 Task: Choose the host language as Russian.
Action: Mouse moved to (836, 258)
Screenshot: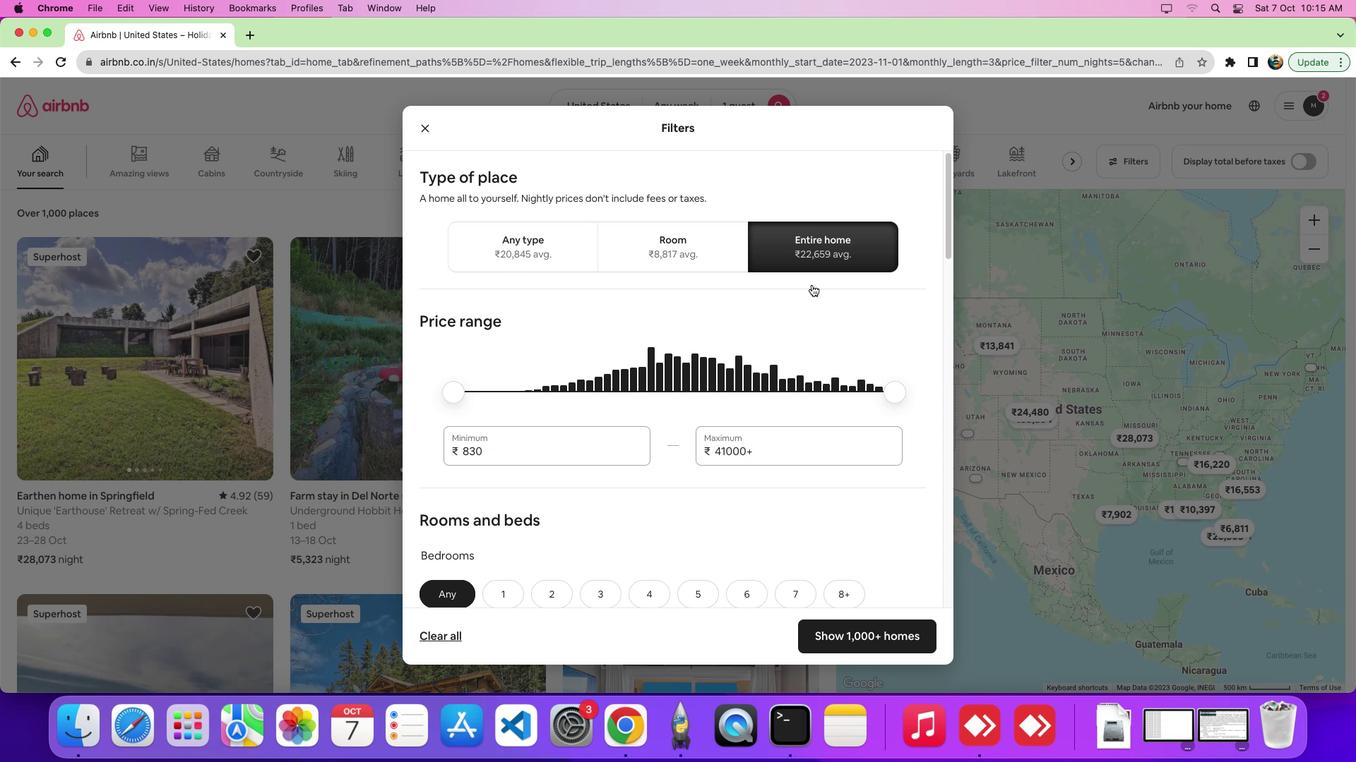 
Action: Mouse pressed left at (836, 258)
Screenshot: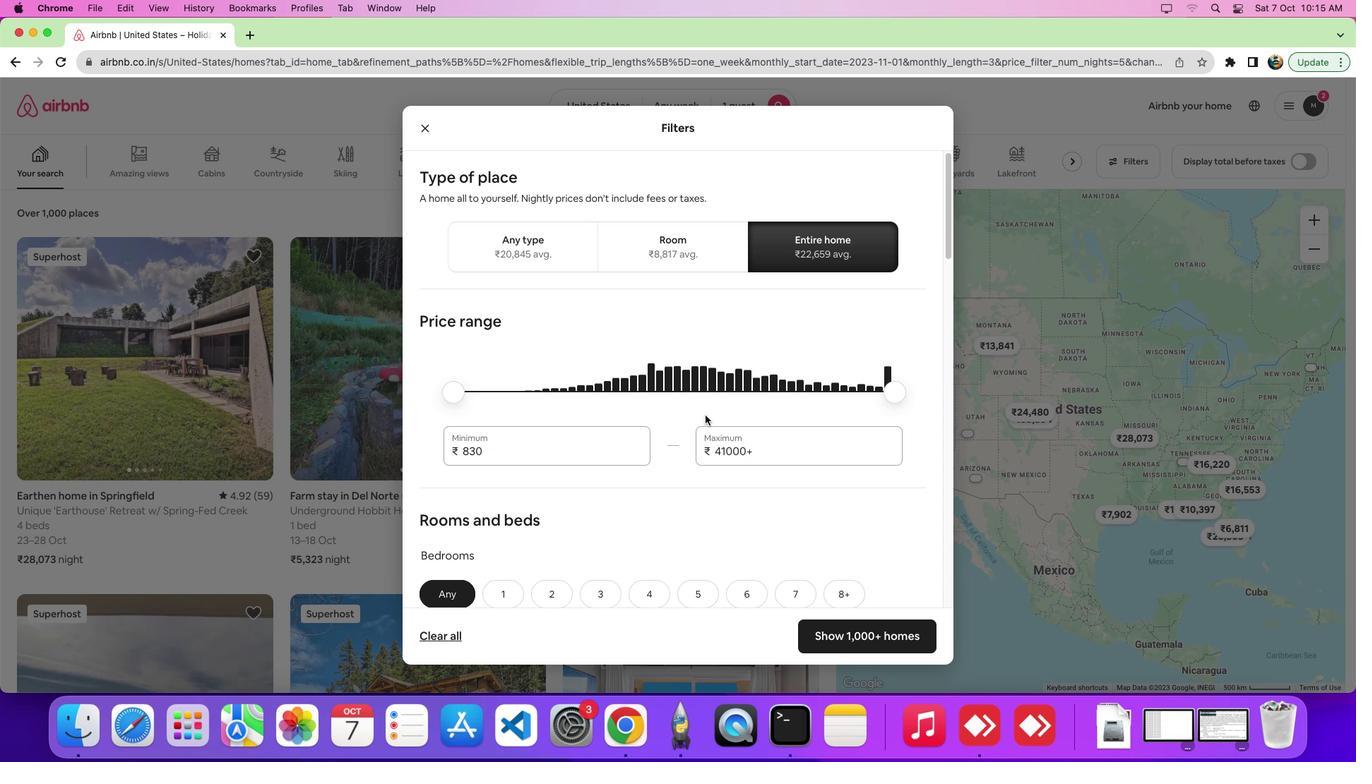 
Action: Mouse moved to (698, 437)
Screenshot: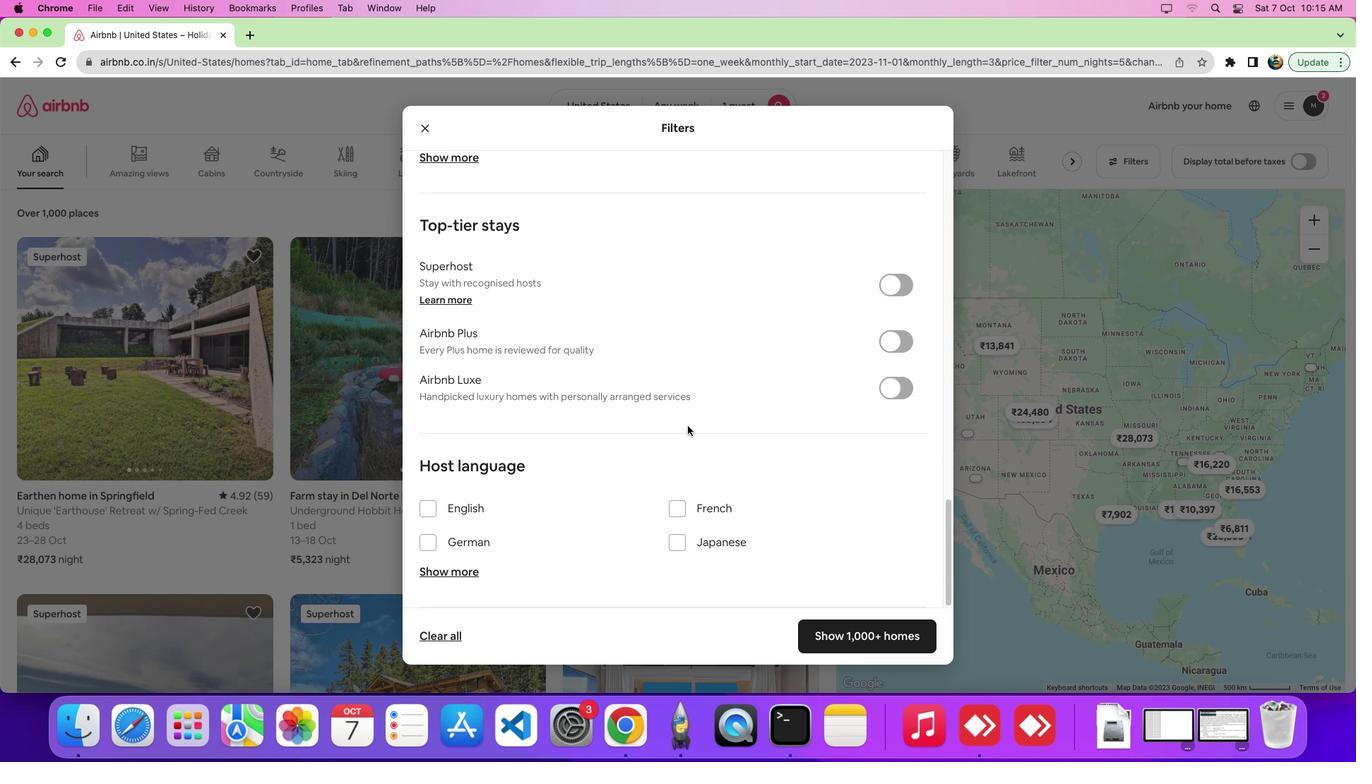 
Action: Mouse scrolled (698, 437) with delta (11, 10)
Screenshot: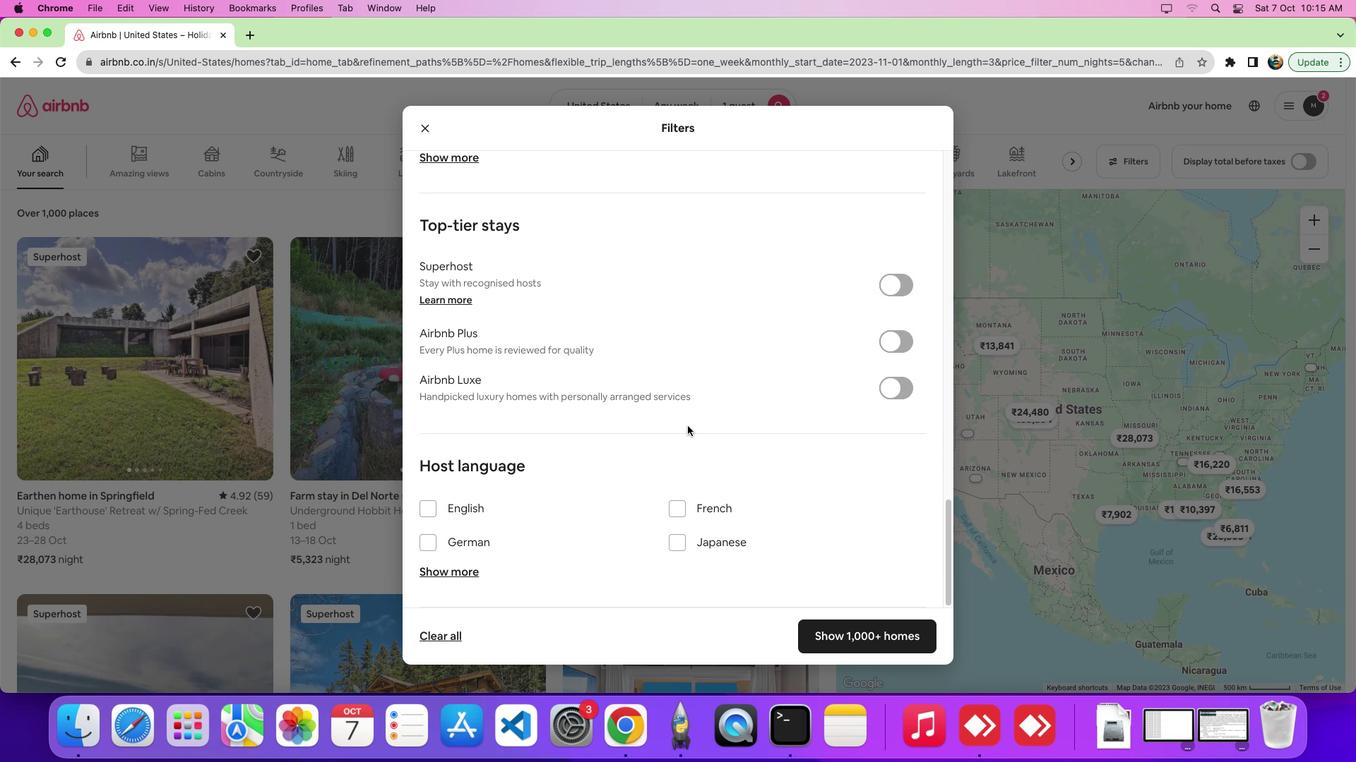 
Action: Mouse scrolled (698, 437) with delta (11, 9)
Screenshot: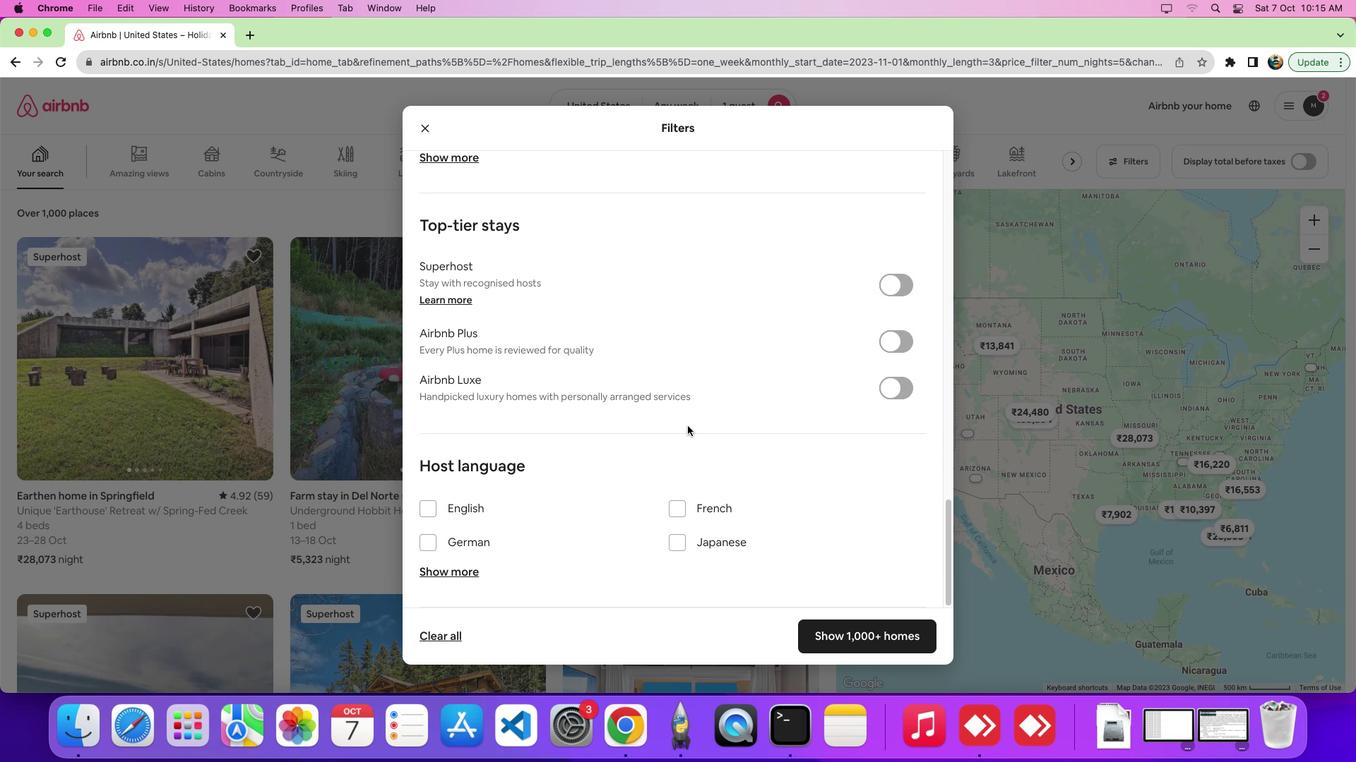 
Action: Mouse scrolled (698, 437) with delta (11, 4)
Screenshot: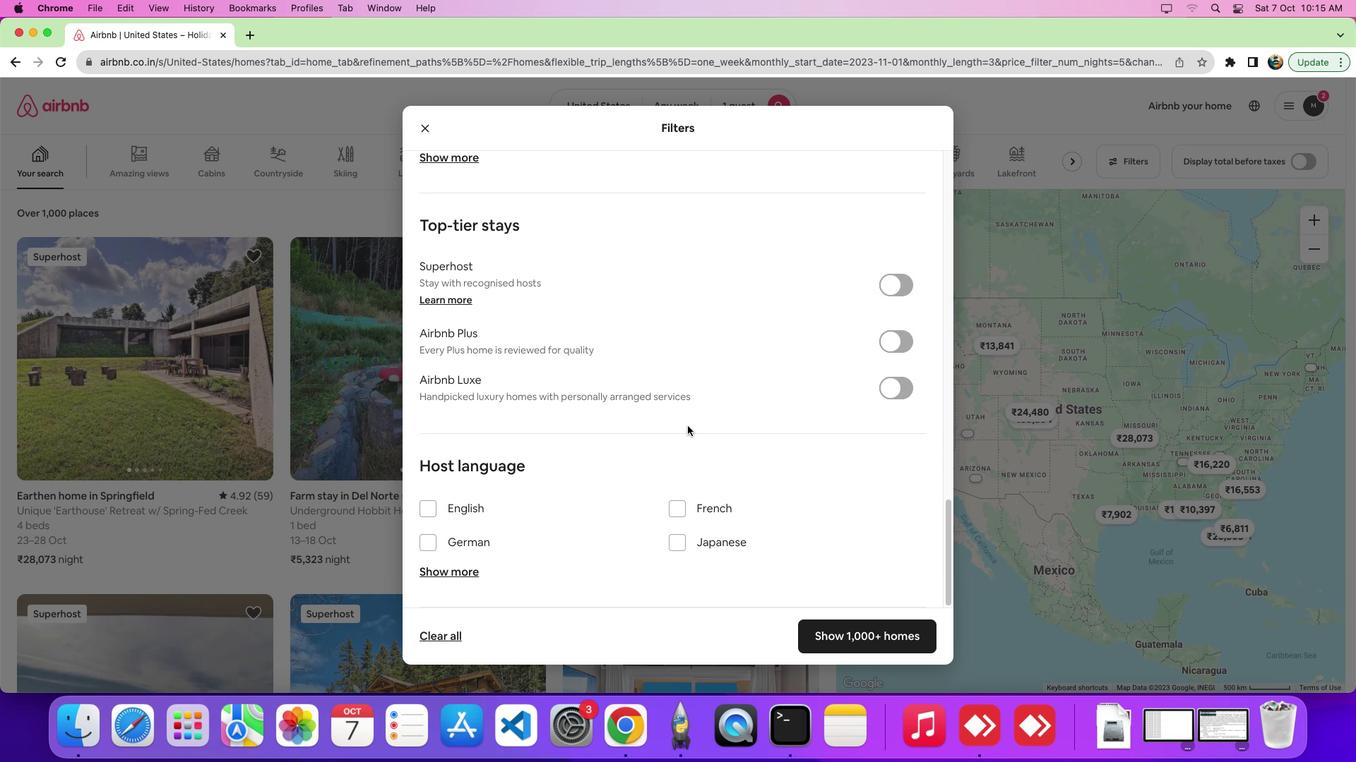 
Action: Mouse scrolled (698, 437) with delta (11, 1)
Screenshot: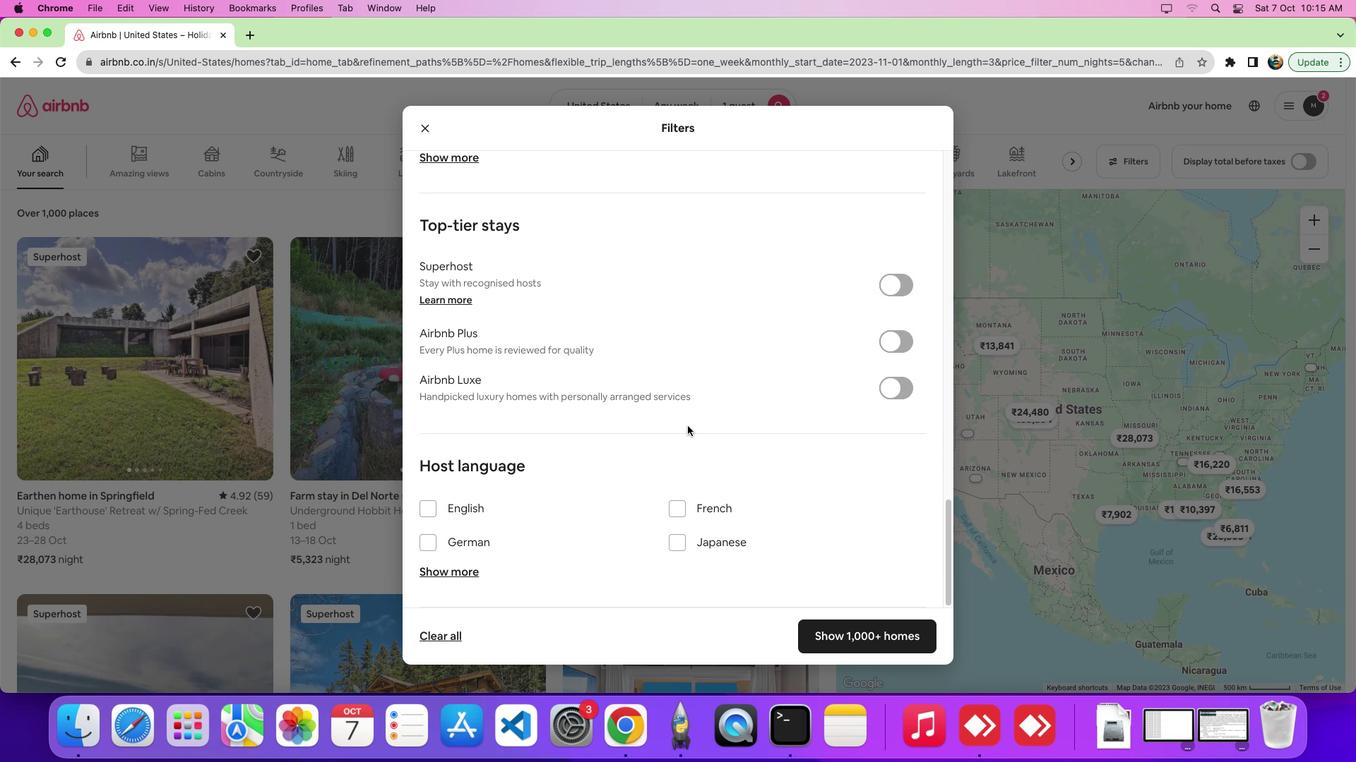 
Action: Mouse scrolled (698, 437) with delta (11, 0)
Screenshot: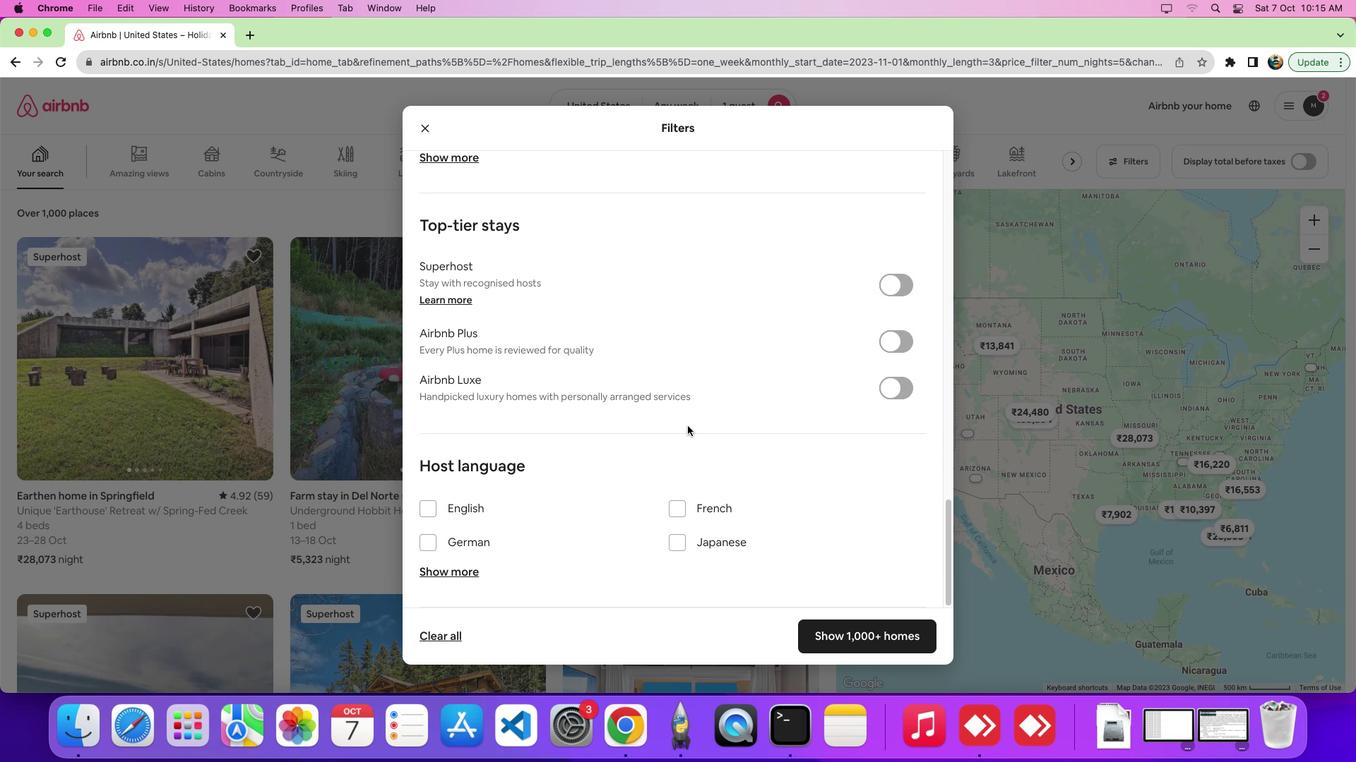 
Action: Mouse scrolled (698, 437) with delta (11, 0)
Screenshot: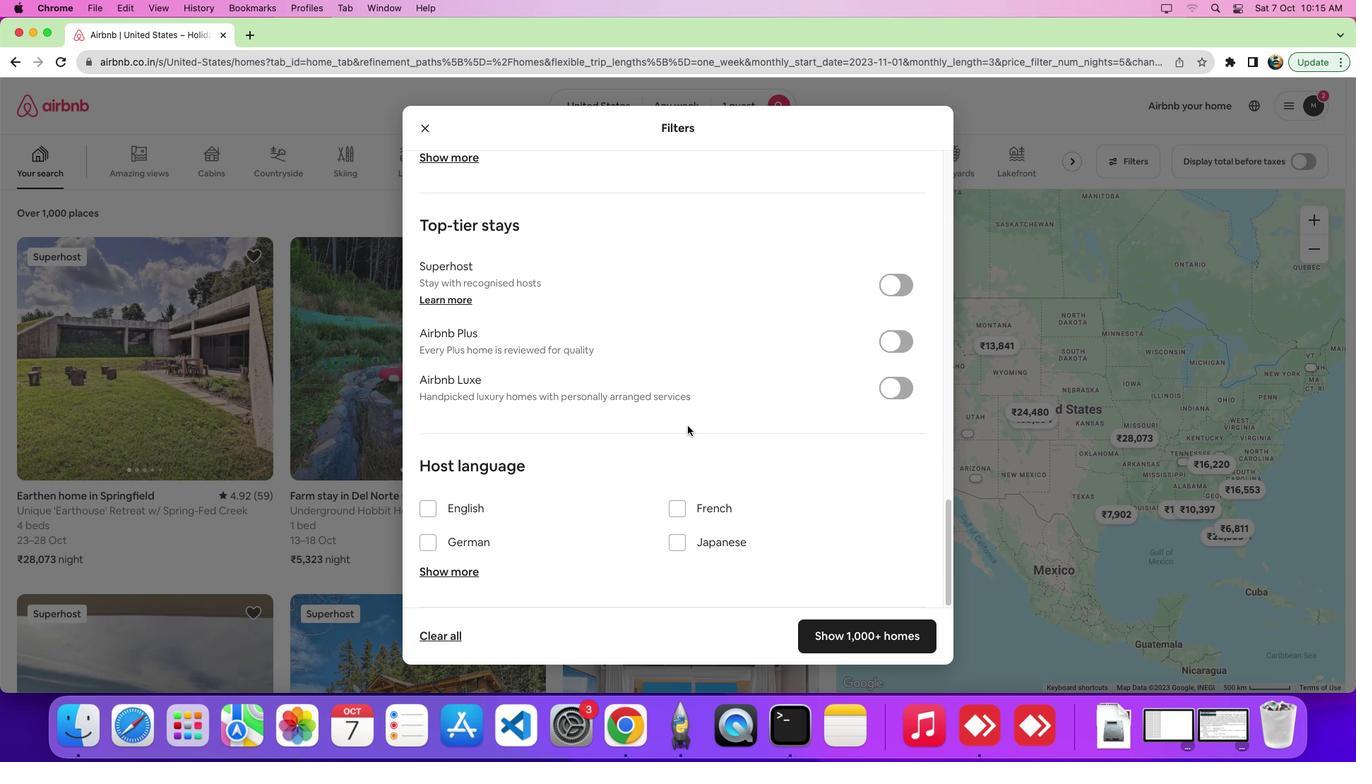 
Action: Mouse scrolled (698, 437) with delta (11, 10)
Screenshot: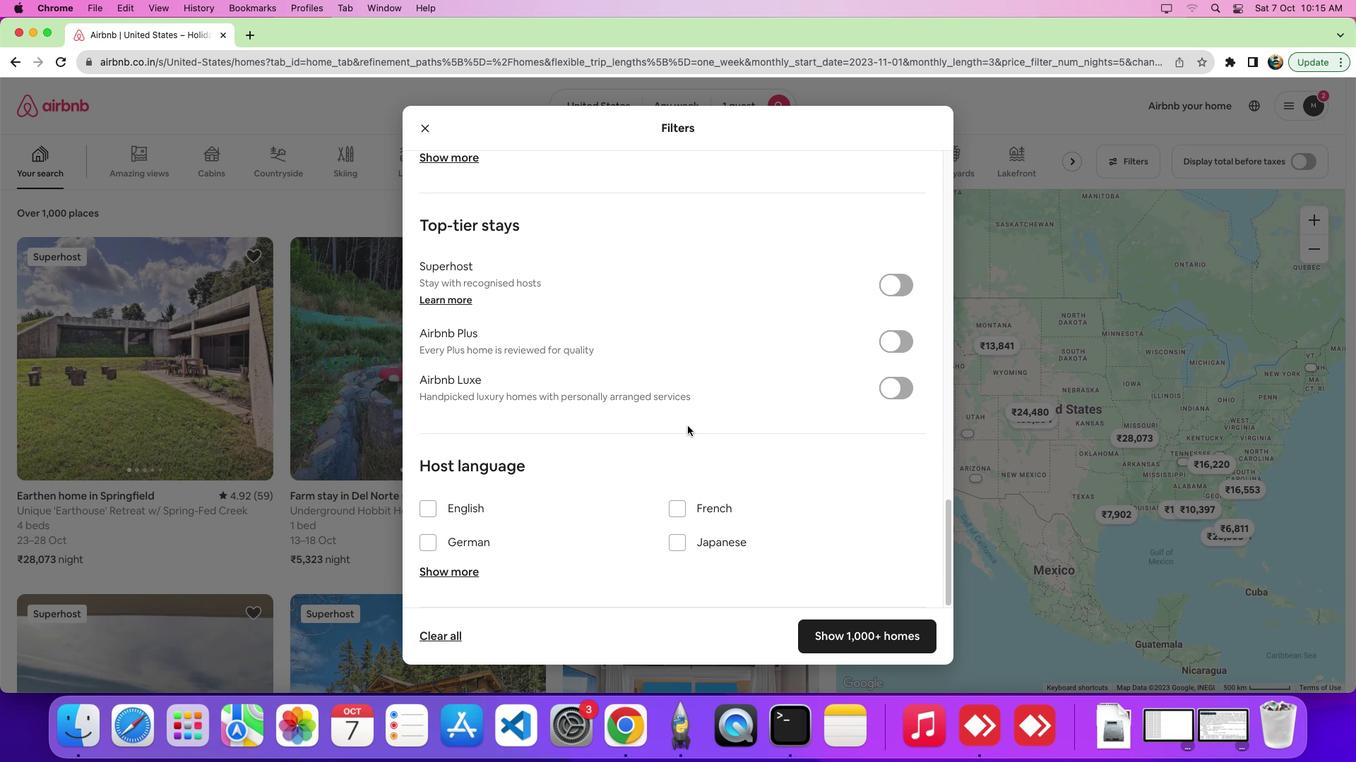 
Action: Mouse scrolled (698, 437) with delta (11, 9)
Screenshot: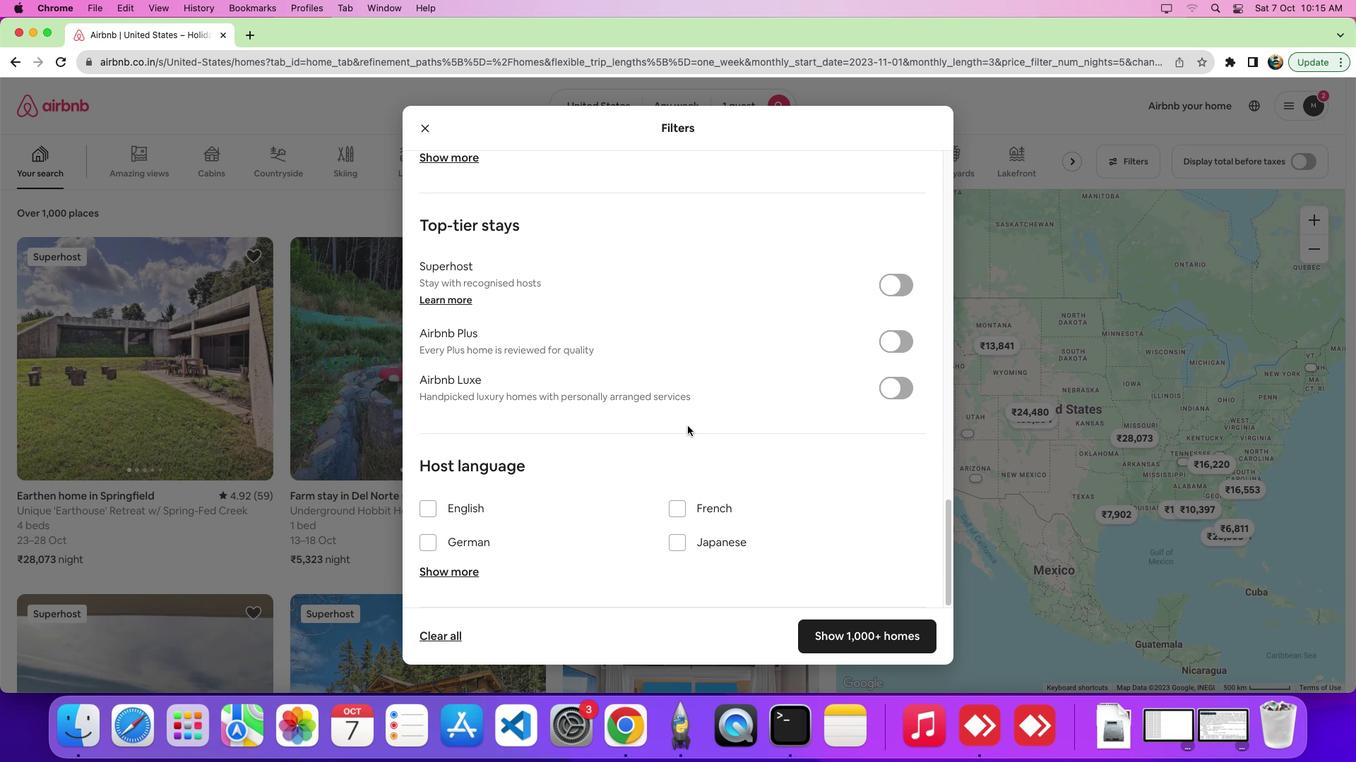 
Action: Mouse scrolled (698, 437) with delta (11, 4)
Screenshot: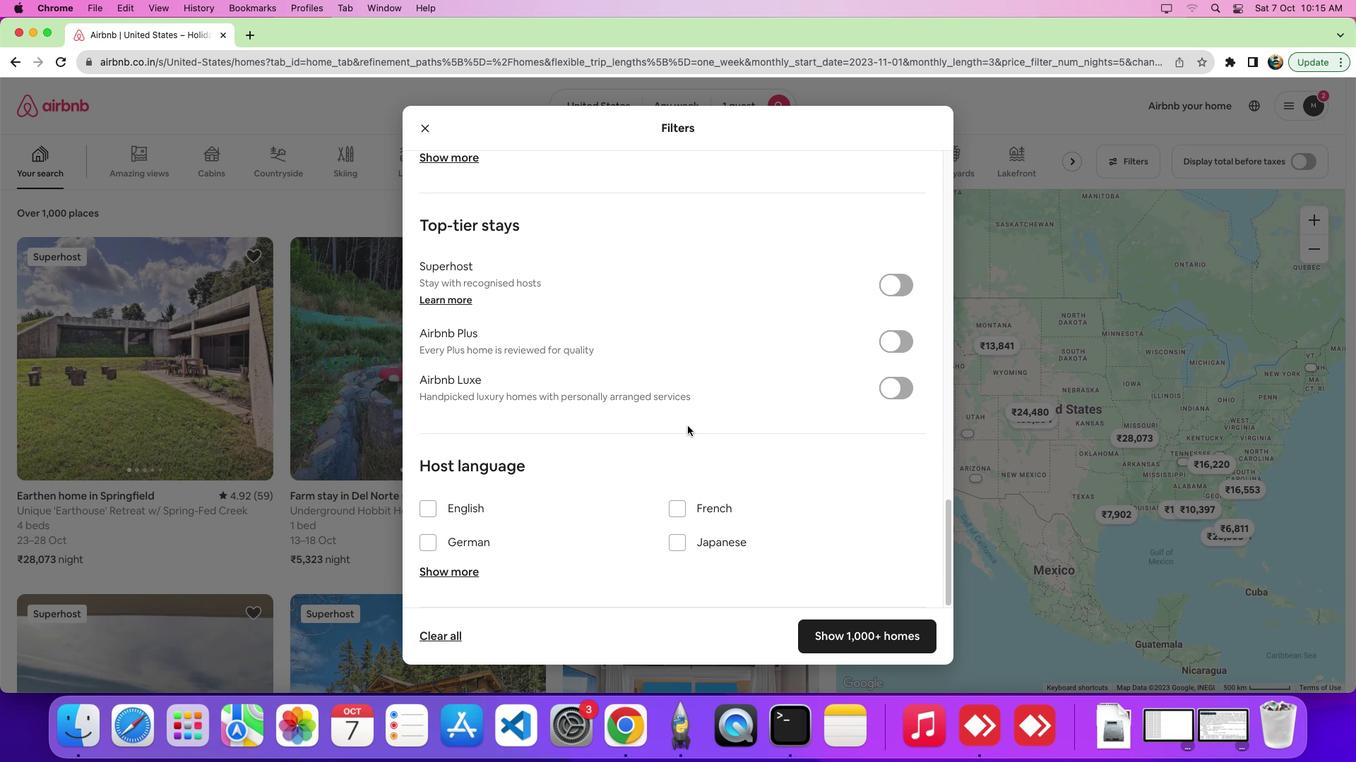 
Action: Mouse scrolled (698, 437) with delta (11, 1)
Screenshot: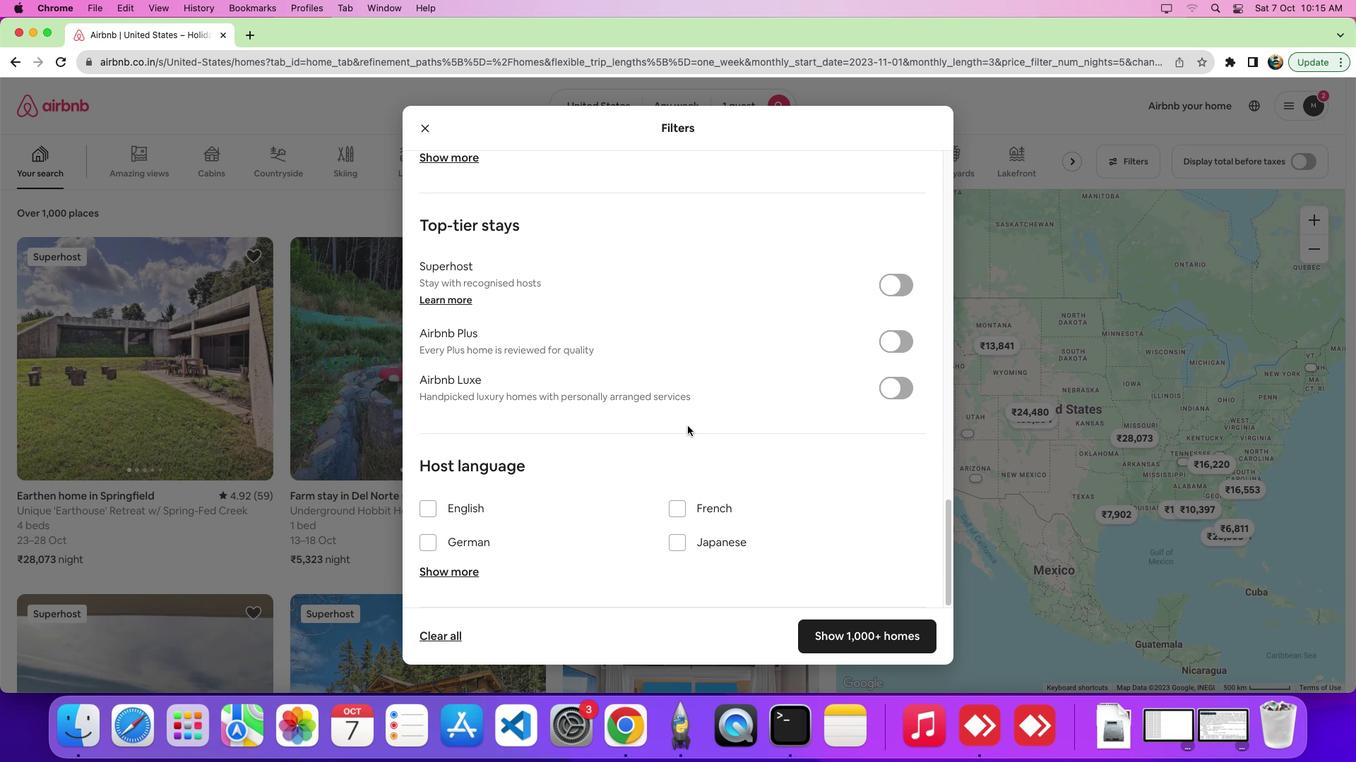 
Action: Mouse scrolled (698, 437) with delta (11, 0)
Screenshot: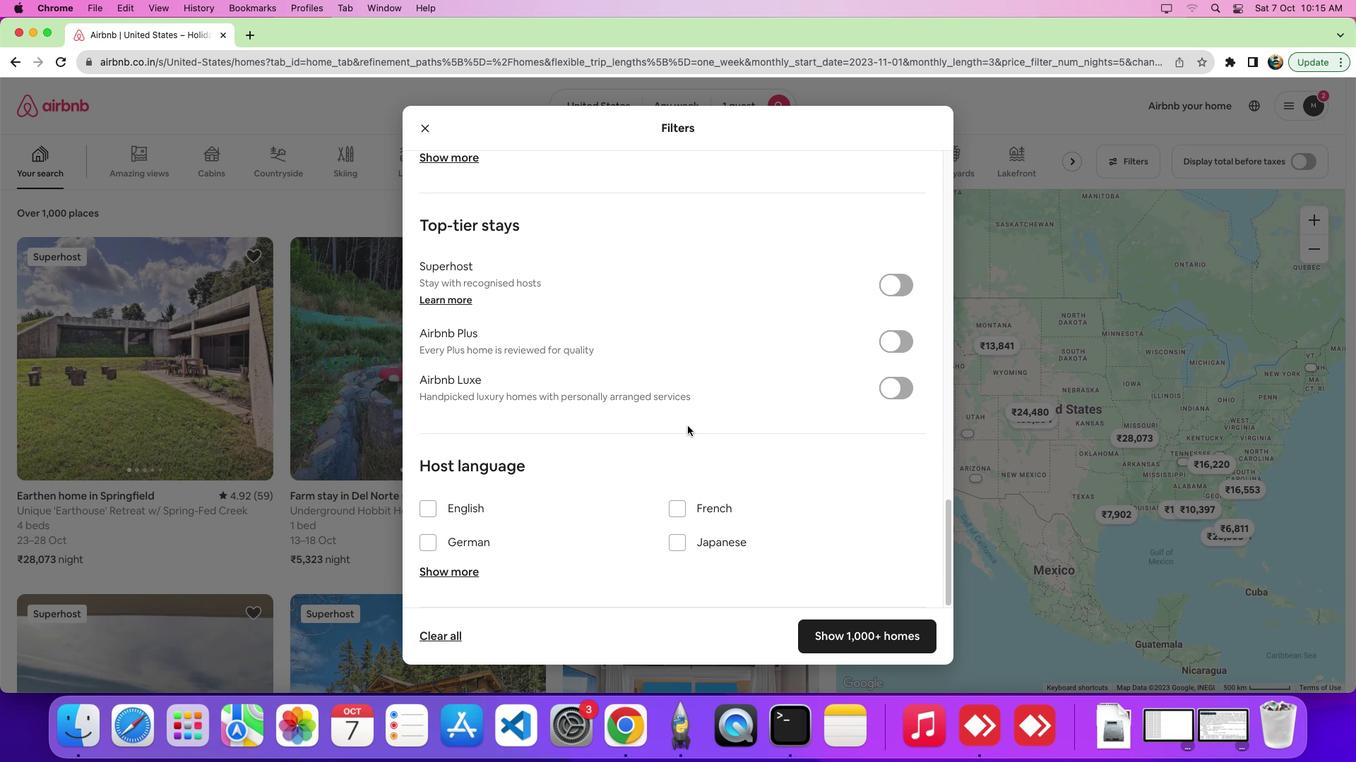 
Action: Mouse moved to (469, 586)
Screenshot: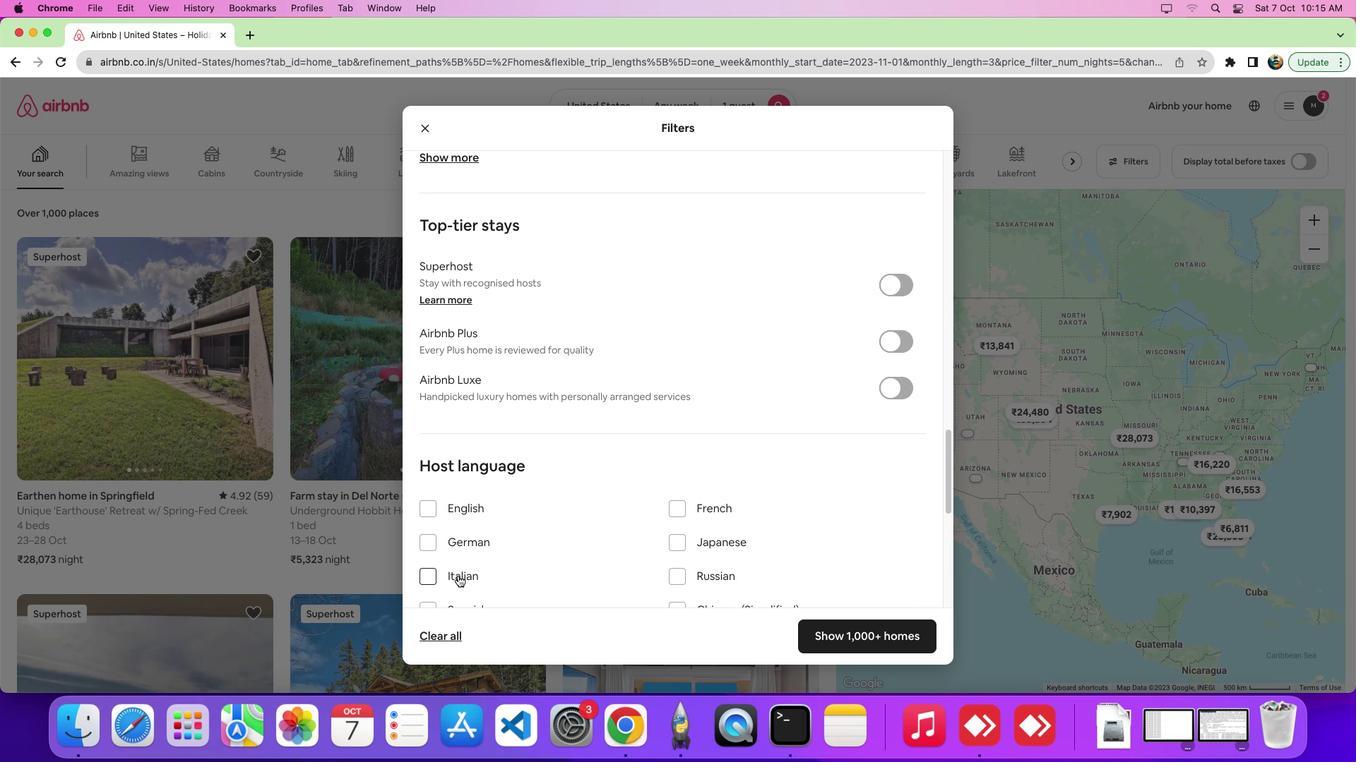
Action: Mouse pressed left at (469, 586)
Screenshot: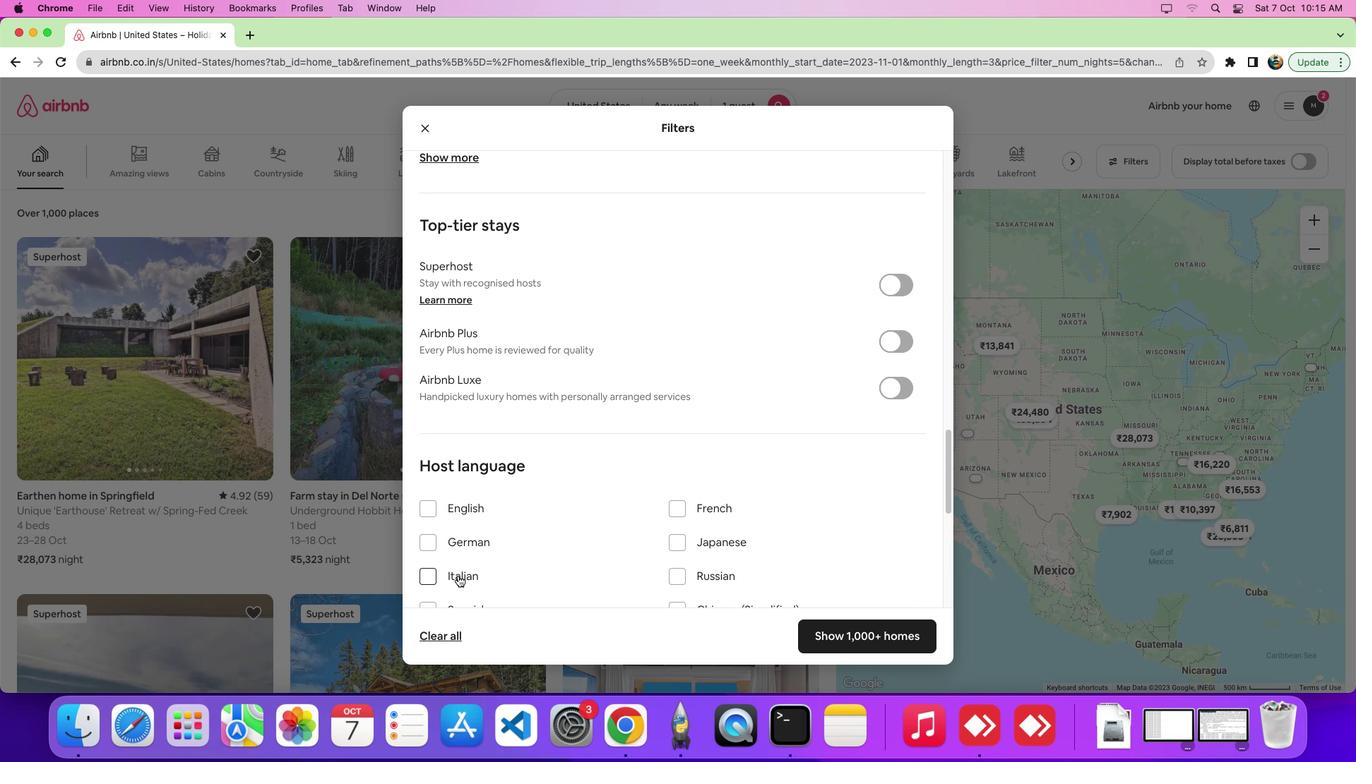 
Action: Mouse moved to (693, 587)
Screenshot: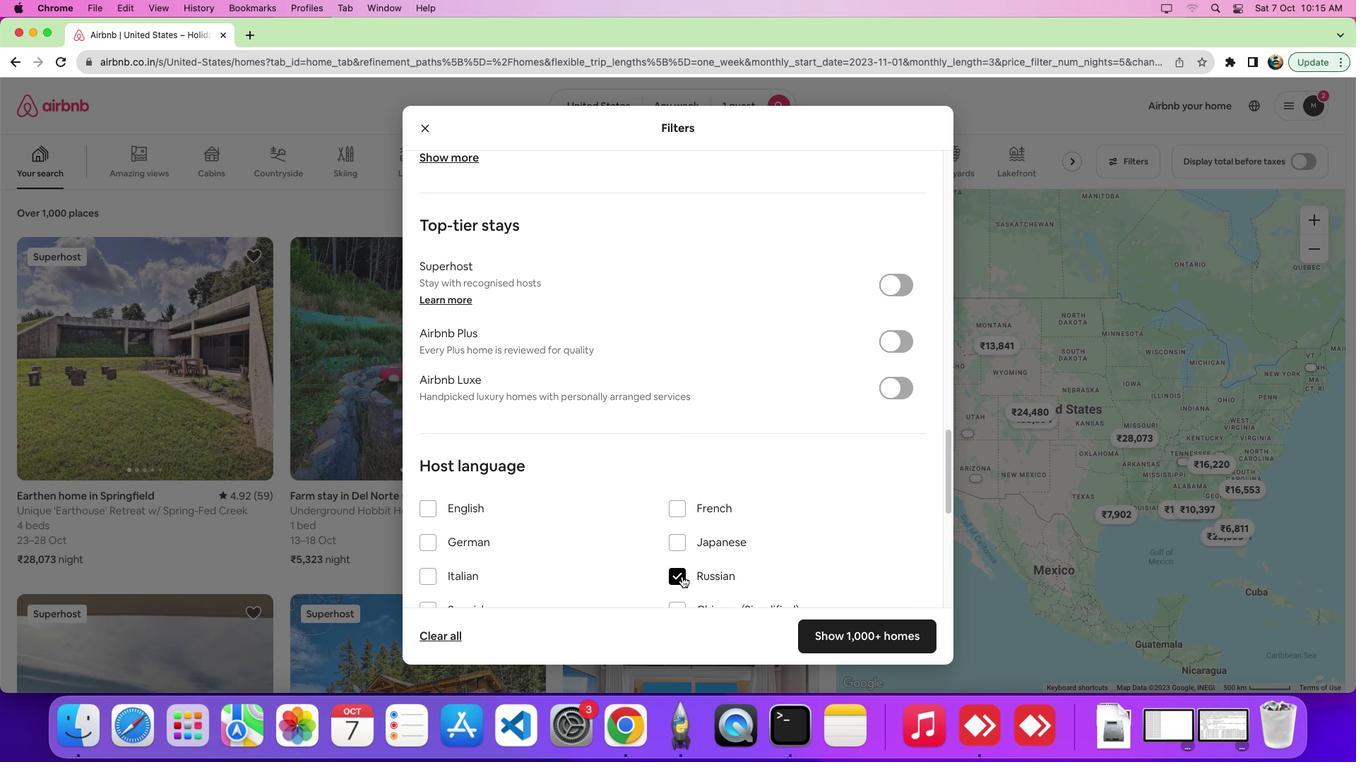
Action: Mouse pressed left at (693, 587)
Screenshot: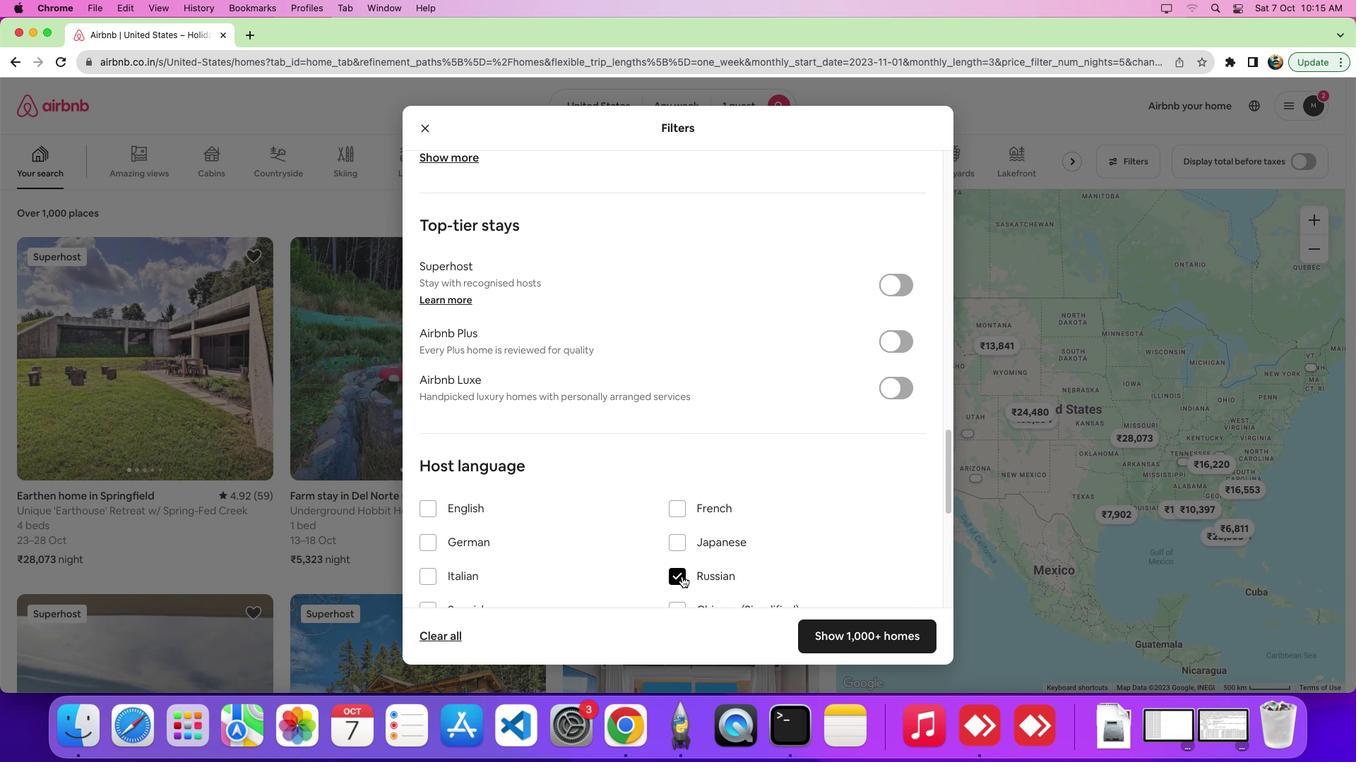 
